 Task: Look for products in the category "Nutritional Oils" from Bulletproof only.
Action: Mouse moved to (329, 163)
Screenshot: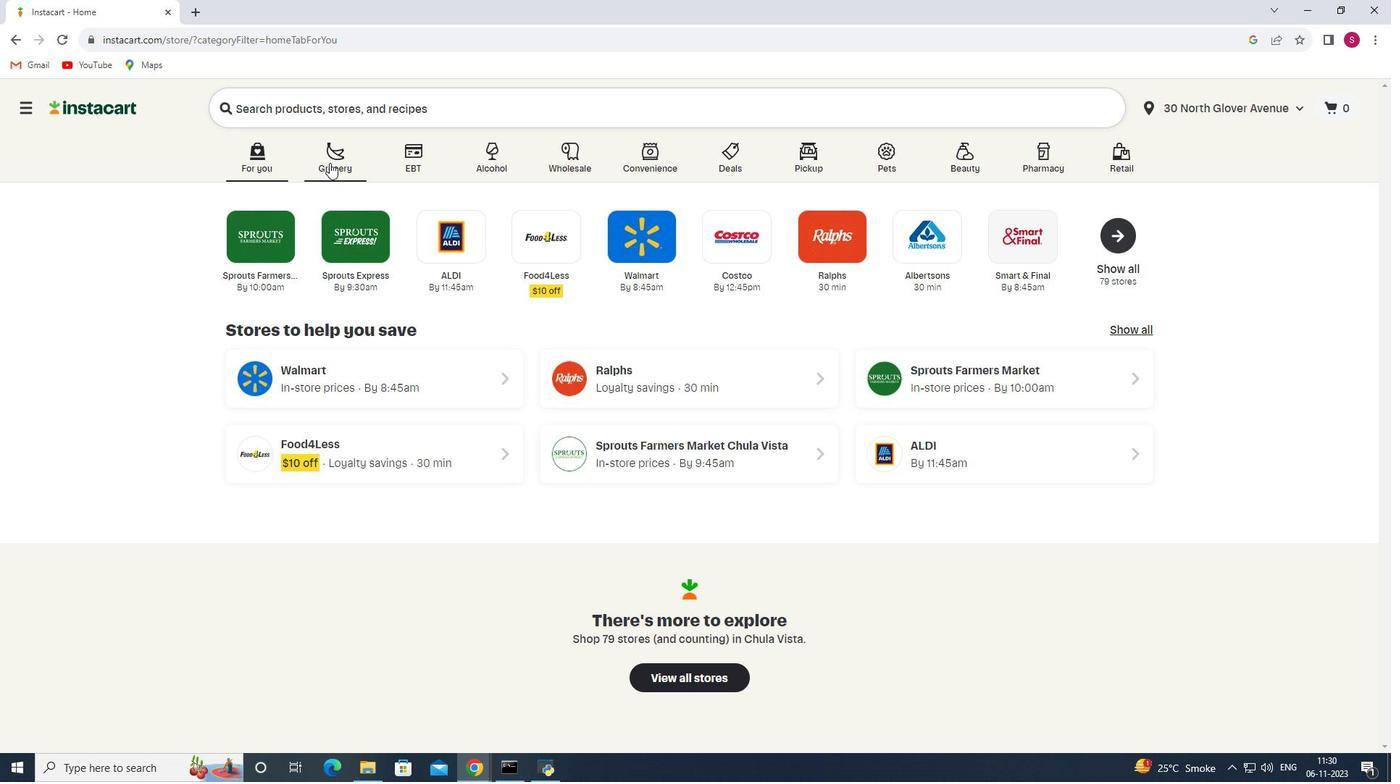 
Action: Mouse pressed left at (329, 163)
Screenshot: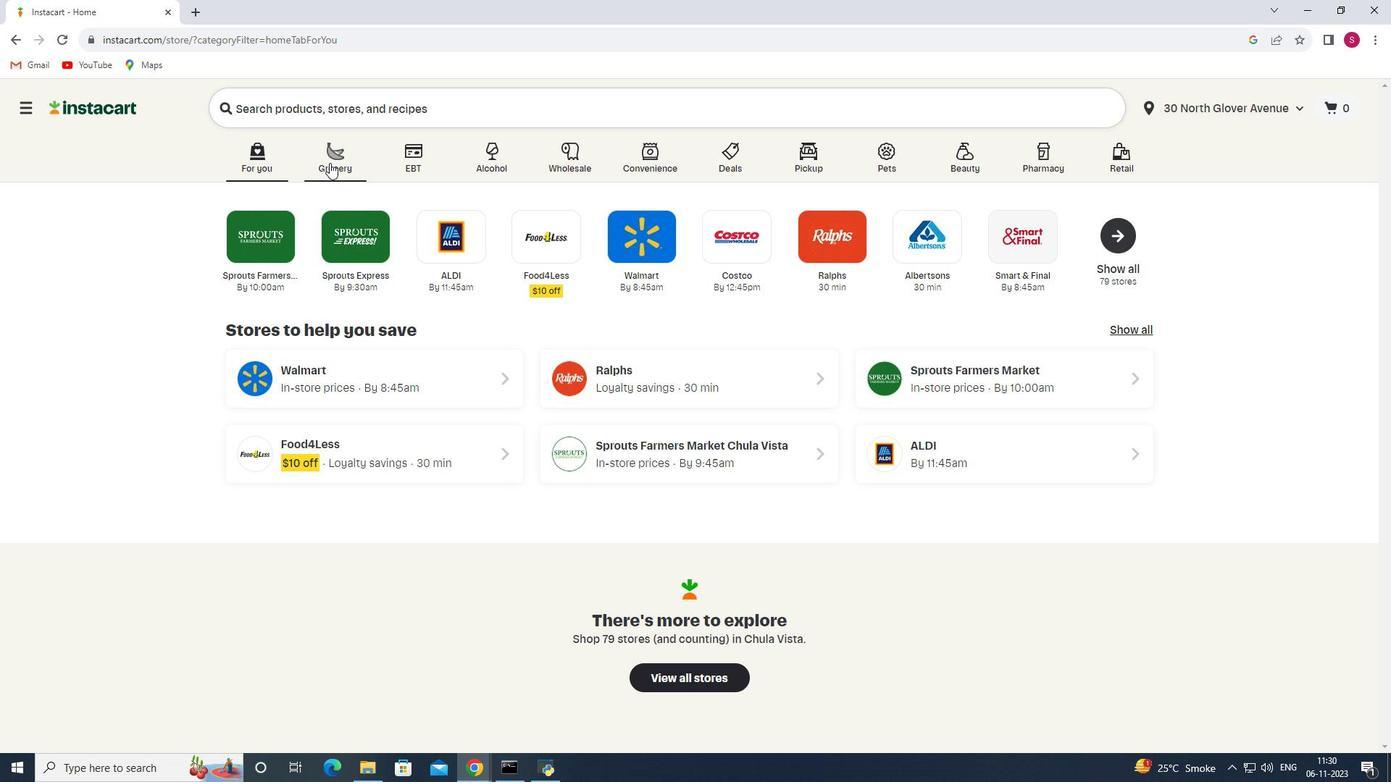 
Action: Mouse moved to (308, 409)
Screenshot: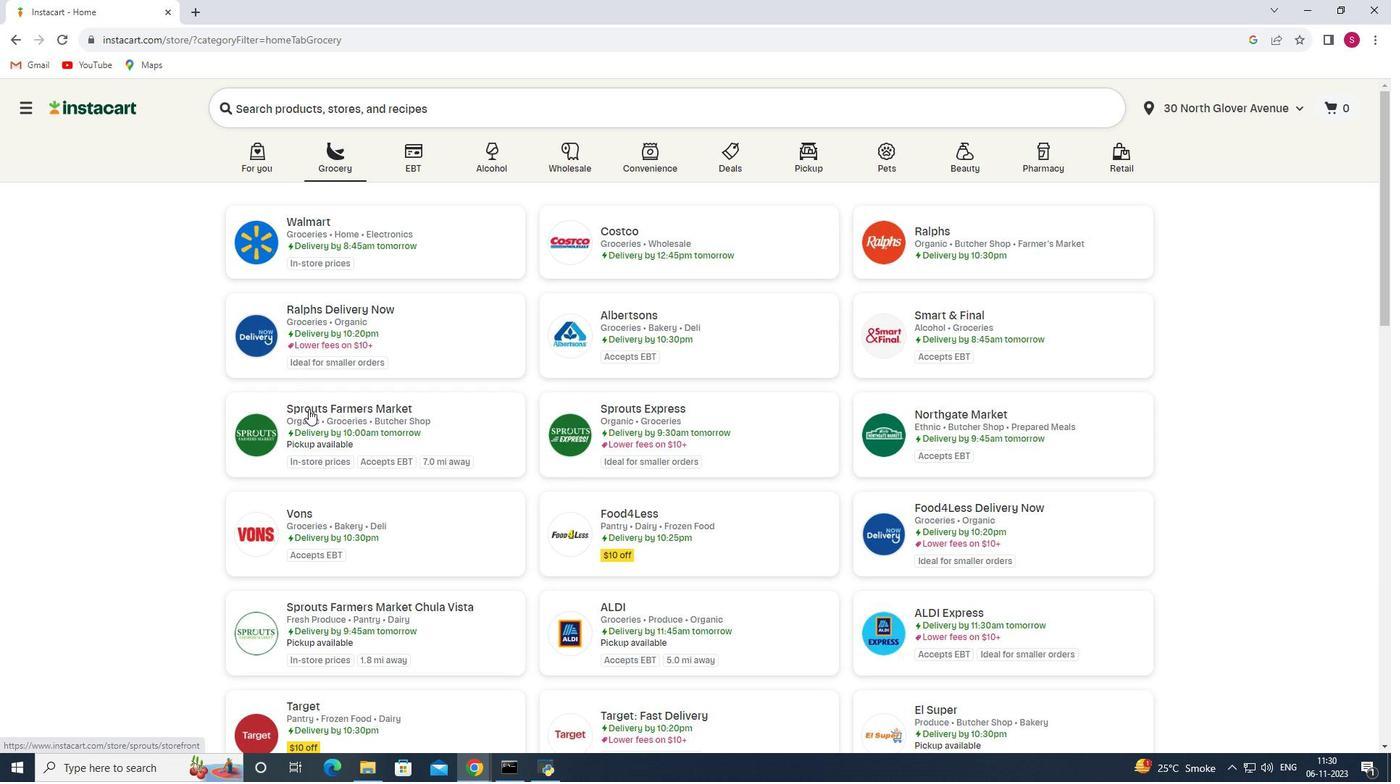 
Action: Mouse pressed left at (308, 409)
Screenshot: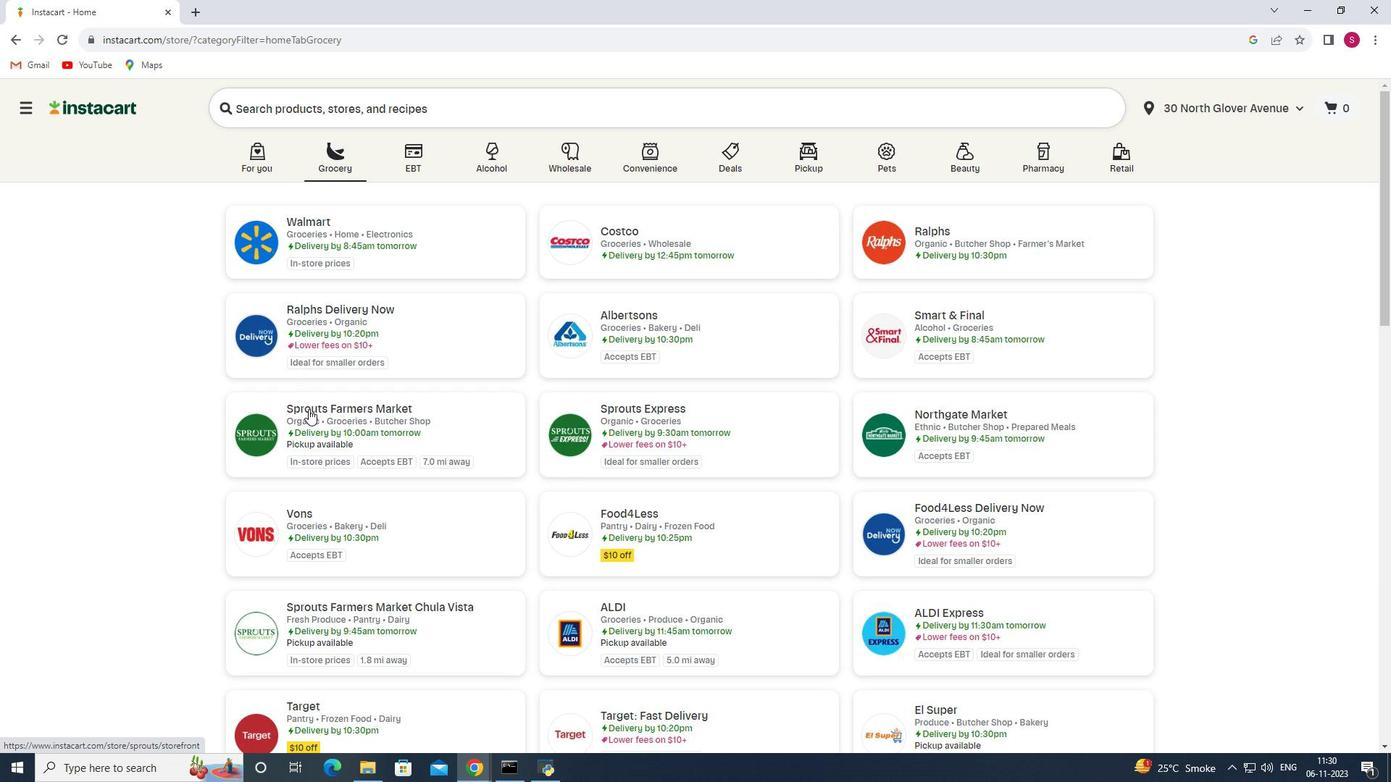 
Action: Mouse moved to (123, 495)
Screenshot: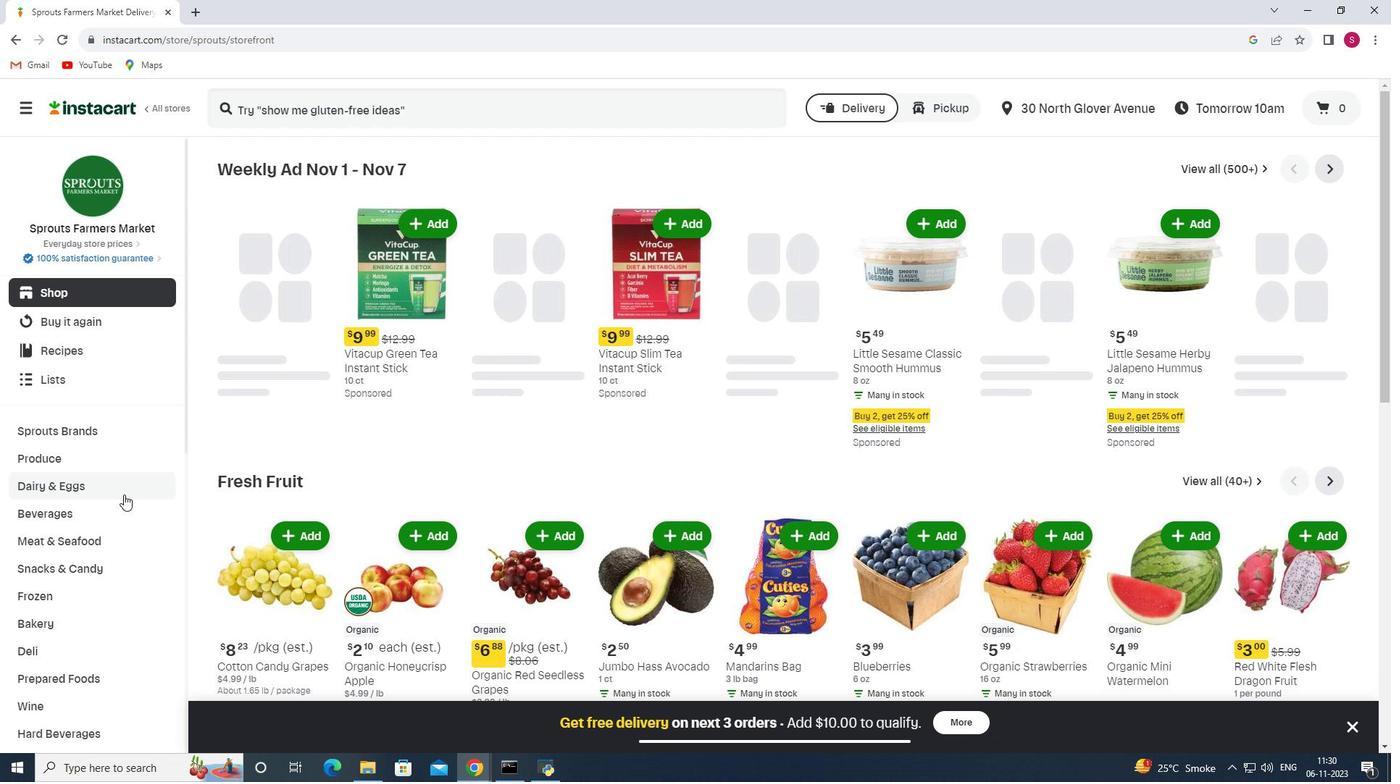 
Action: Mouse scrolled (123, 494) with delta (0, 0)
Screenshot: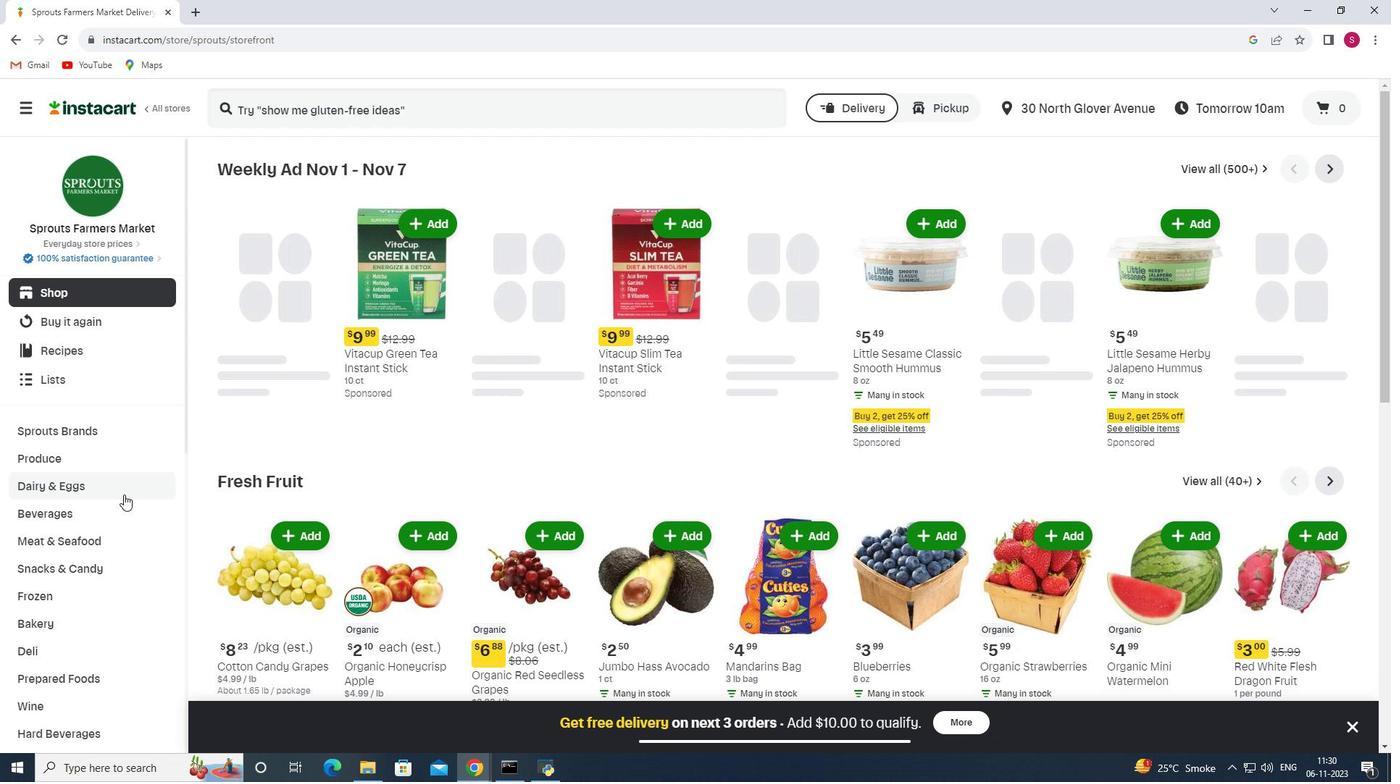 
Action: Mouse scrolled (123, 494) with delta (0, 0)
Screenshot: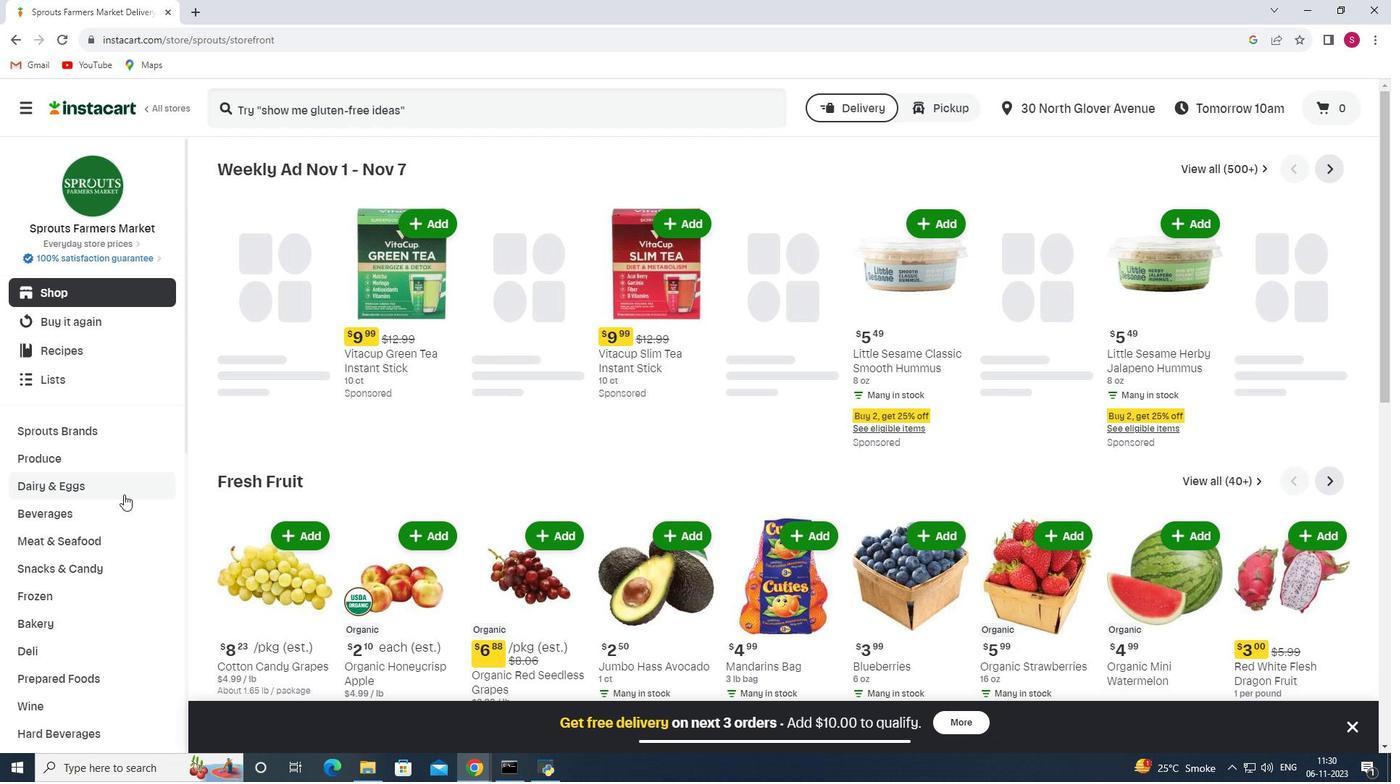 
Action: Mouse scrolled (123, 494) with delta (0, 0)
Screenshot: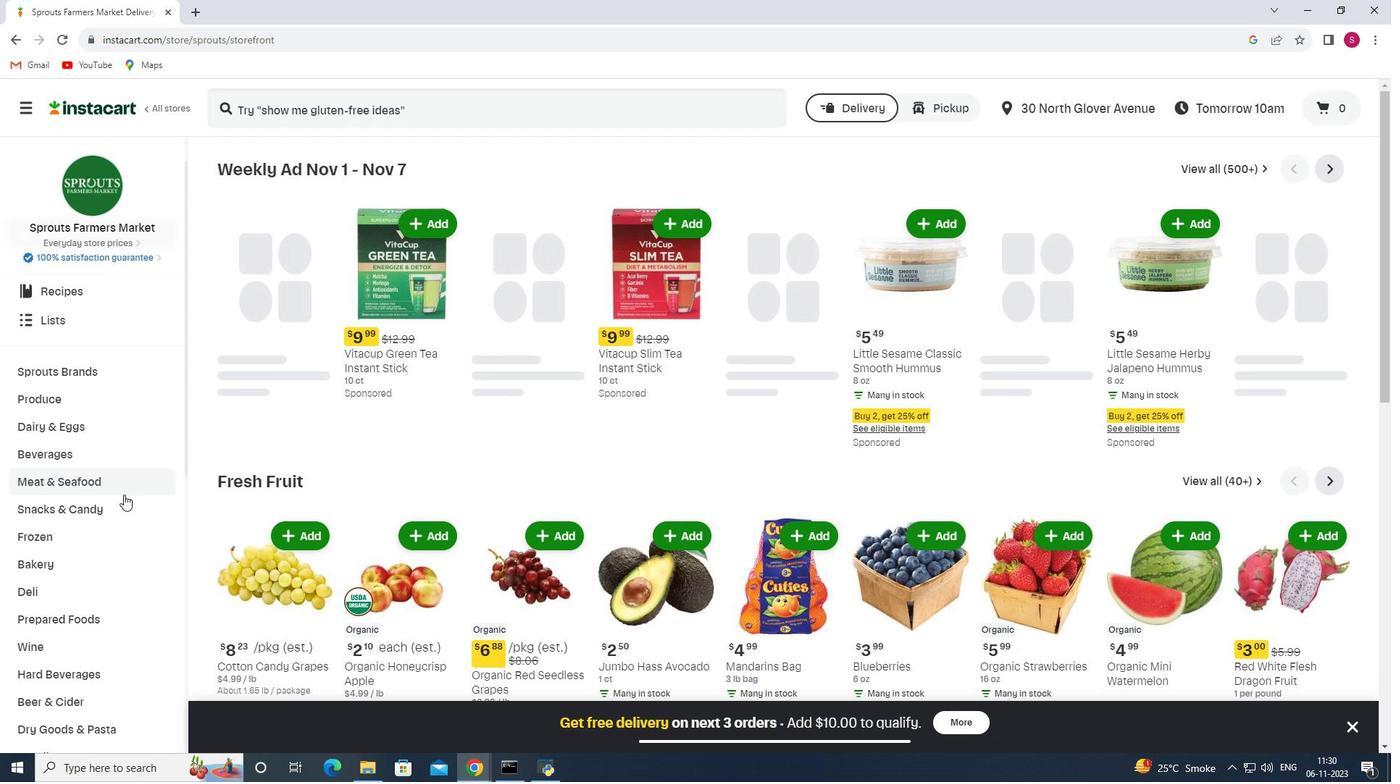 
Action: Mouse moved to (111, 503)
Screenshot: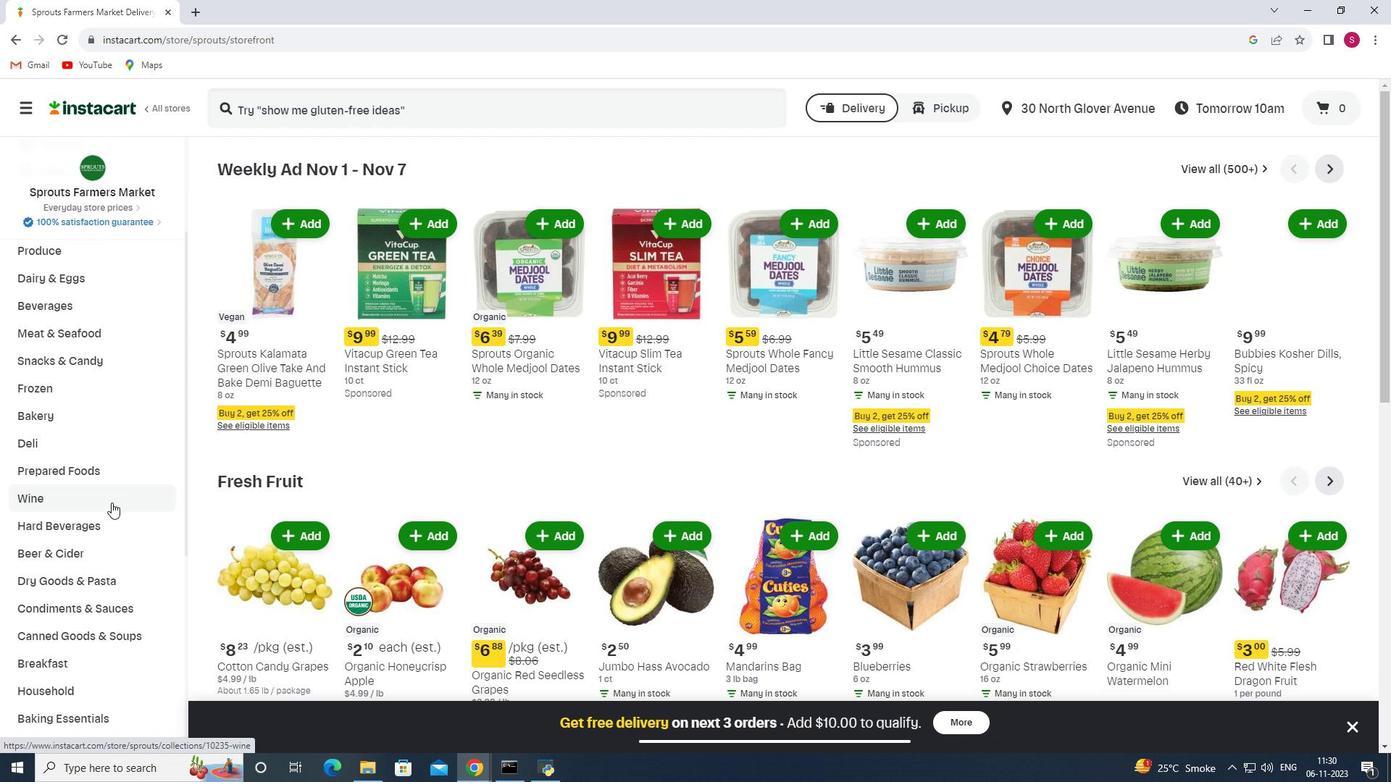 
Action: Mouse scrolled (111, 502) with delta (0, 0)
Screenshot: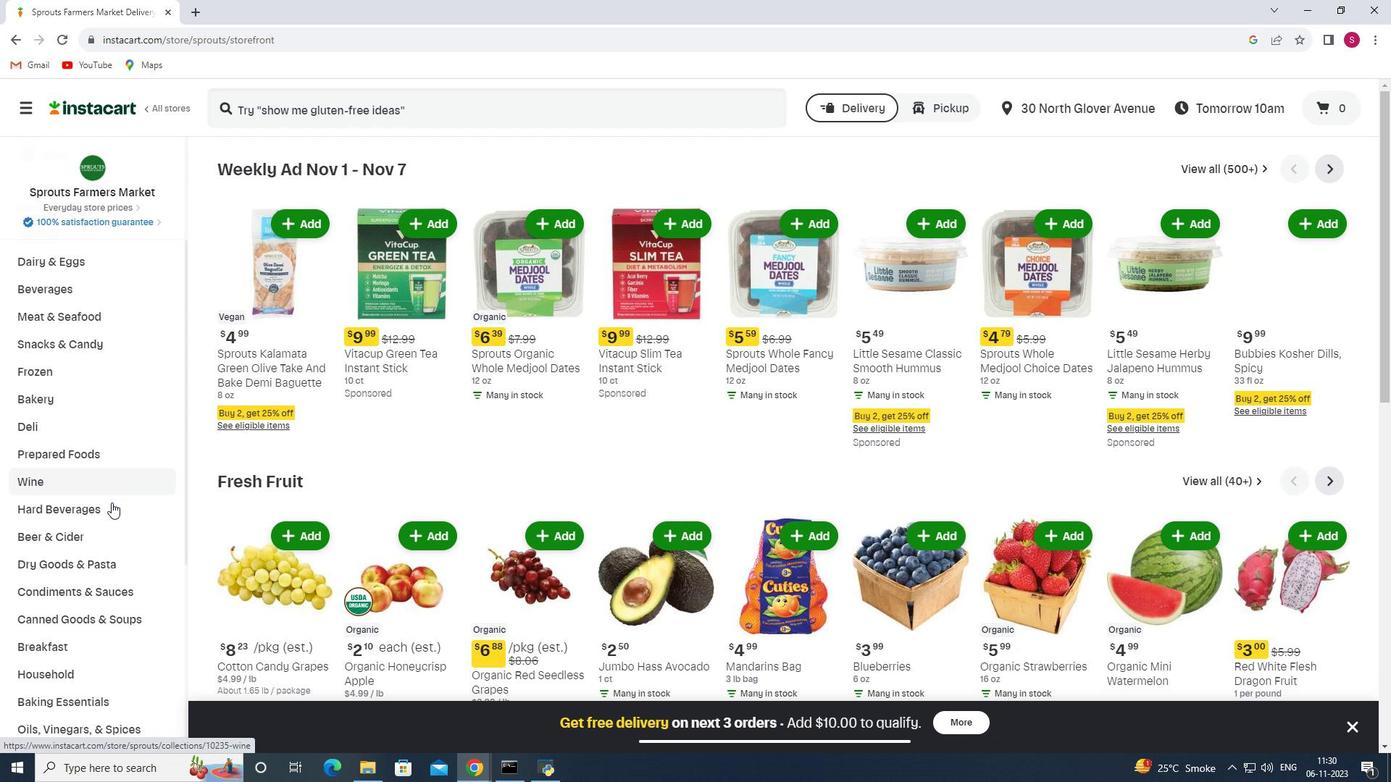 
Action: Mouse scrolled (111, 502) with delta (0, 0)
Screenshot: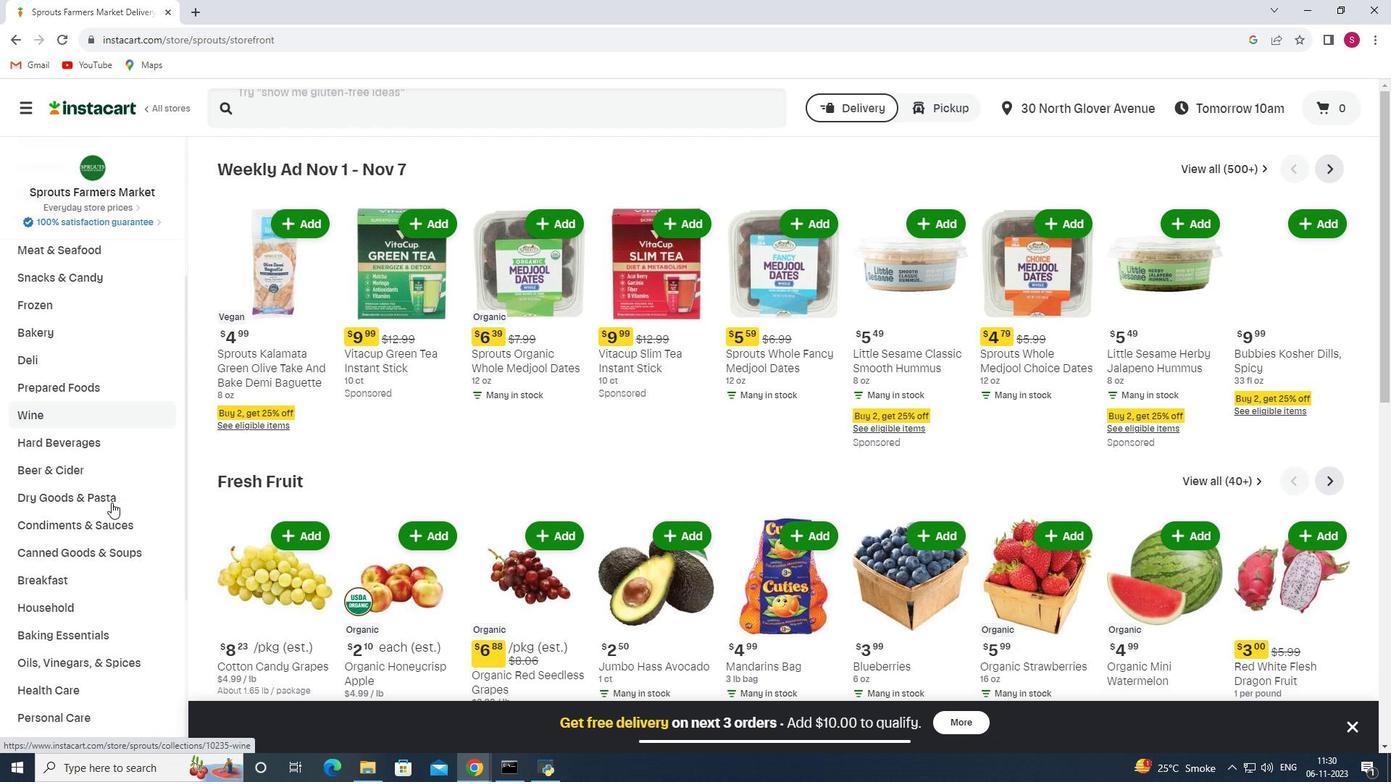 
Action: Mouse moved to (109, 514)
Screenshot: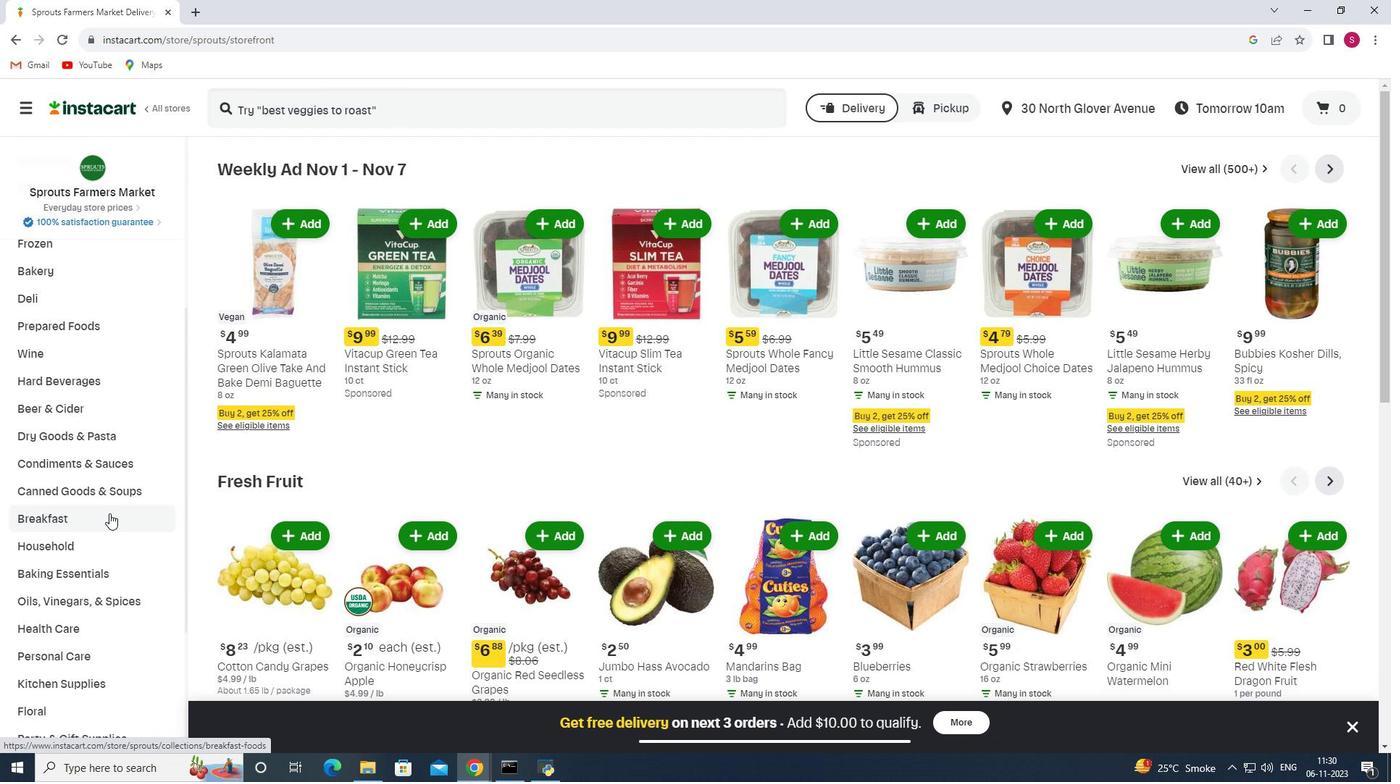 
Action: Mouse scrolled (109, 513) with delta (0, 0)
Screenshot: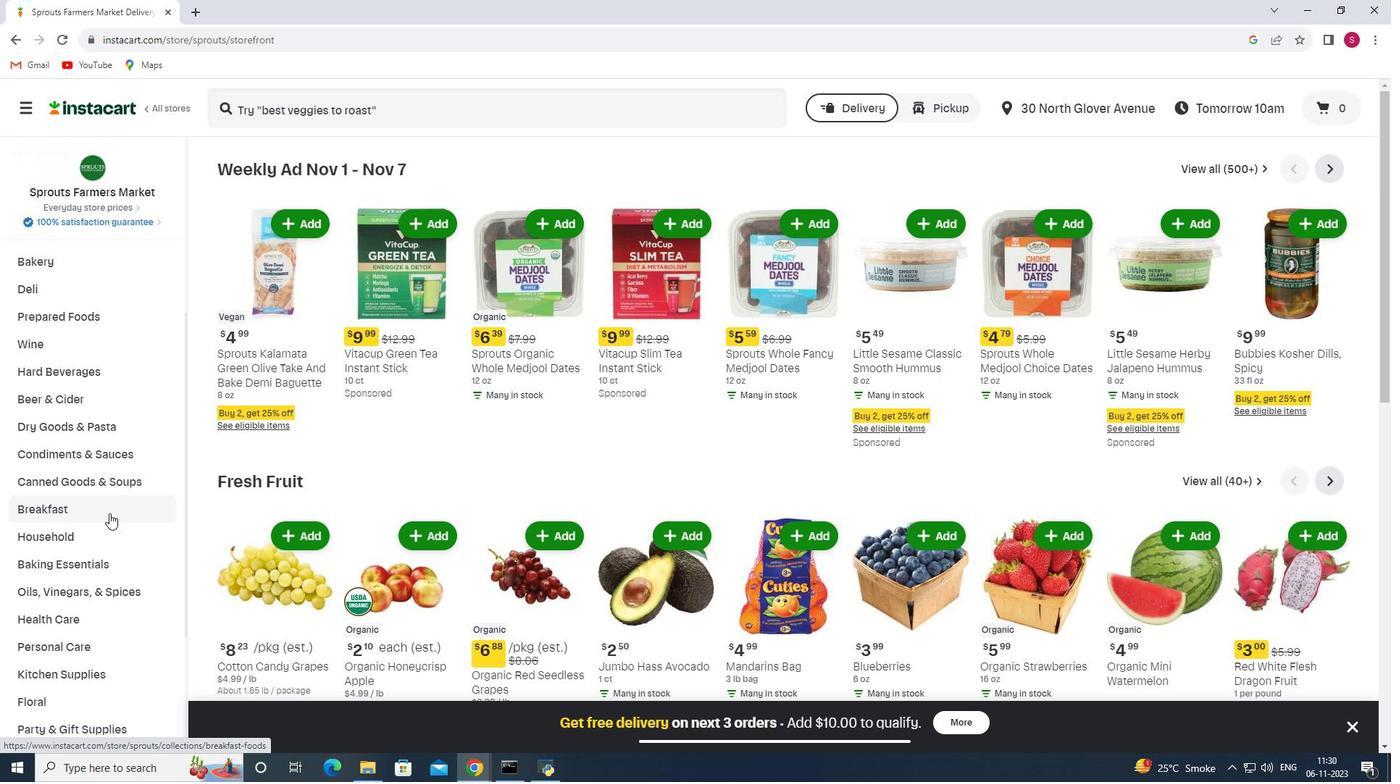 
Action: Mouse scrolled (109, 513) with delta (0, 0)
Screenshot: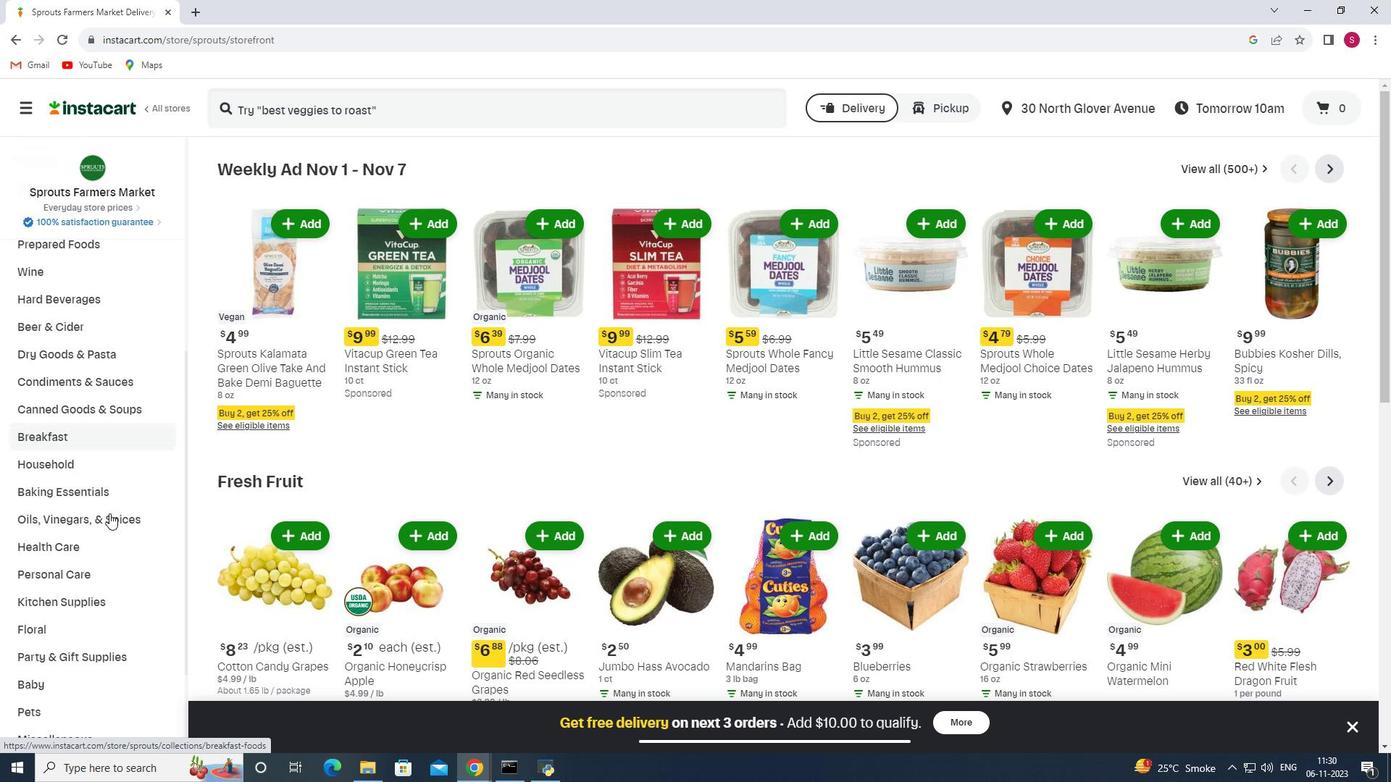 
Action: Mouse moved to (84, 485)
Screenshot: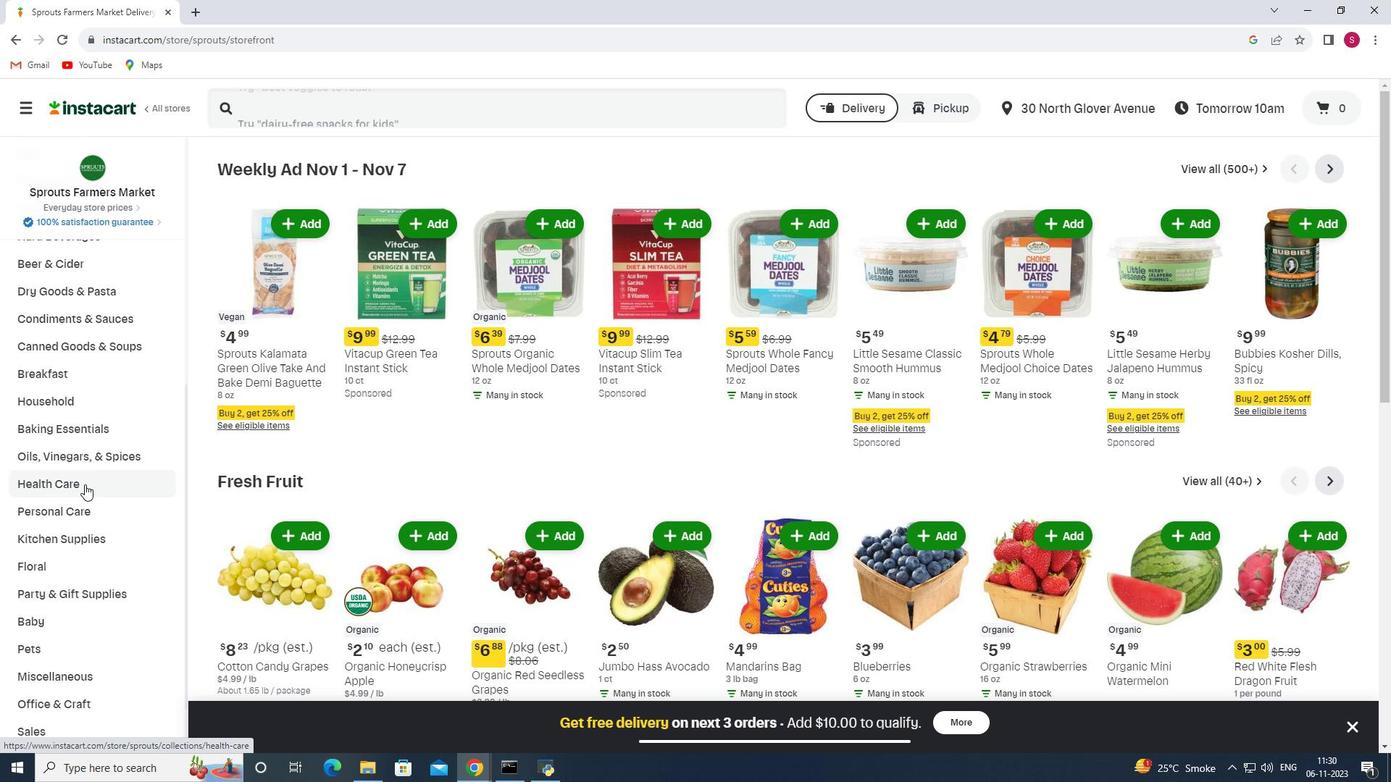 
Action: Mouse pressed left at (84, 485)
Screenshot: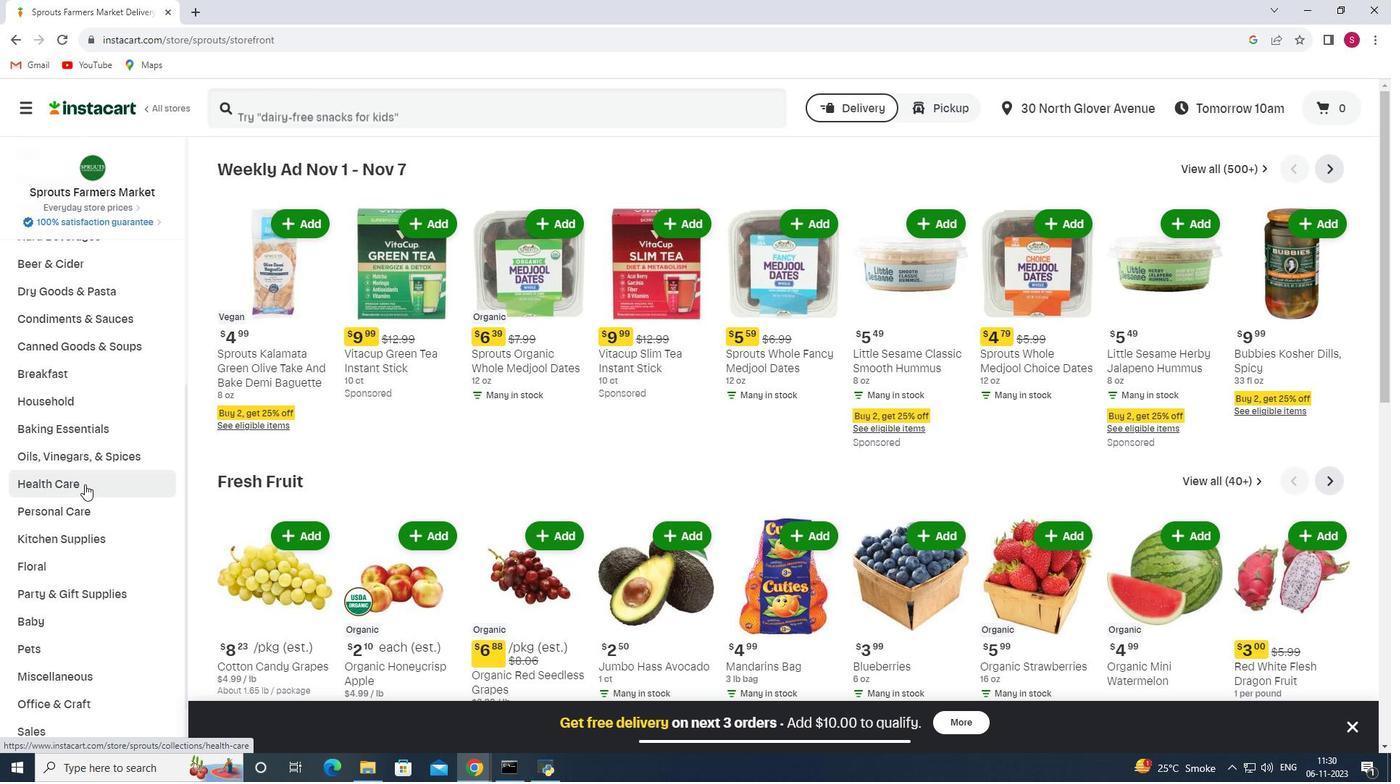 
Action: Mouse moved to (527, 201)
Screenshot: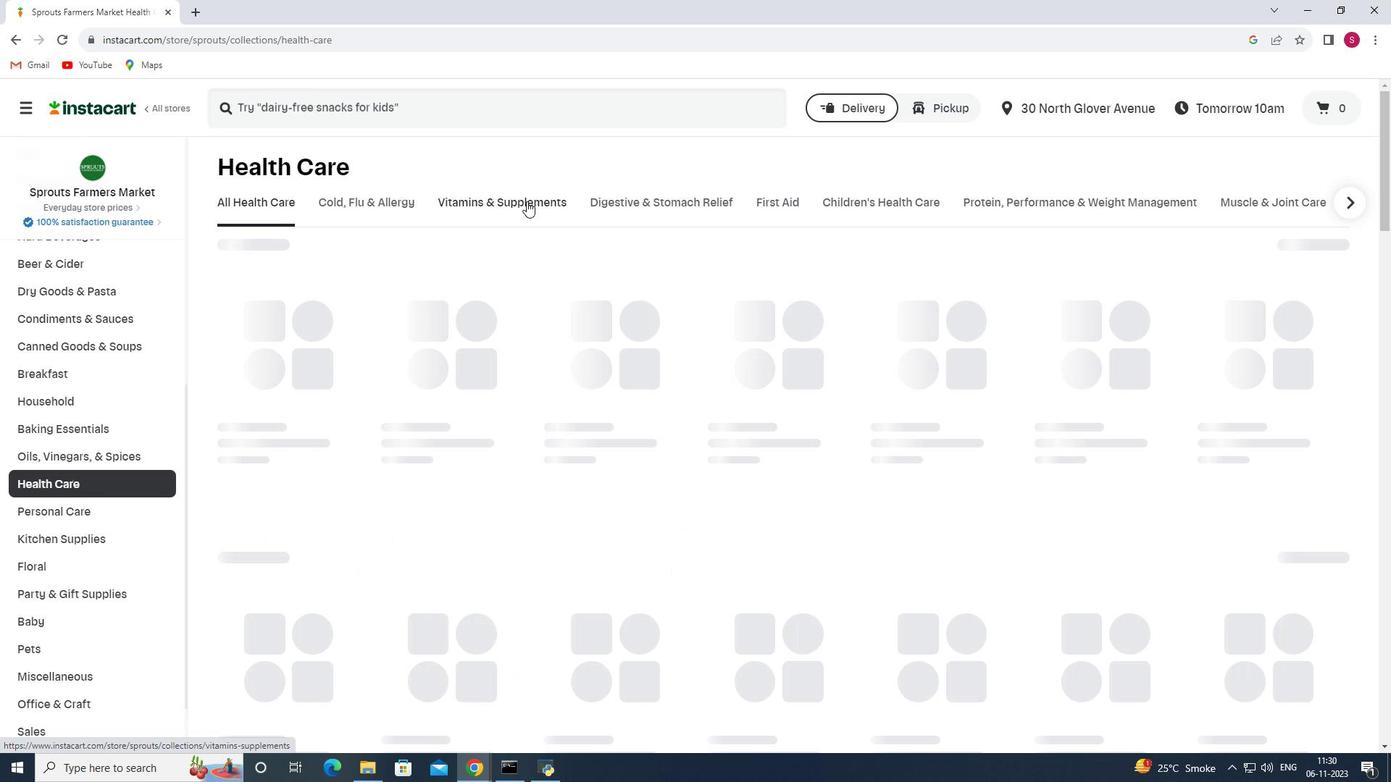 
Action: Mouse pressed left at (527, 201)
Screenshot: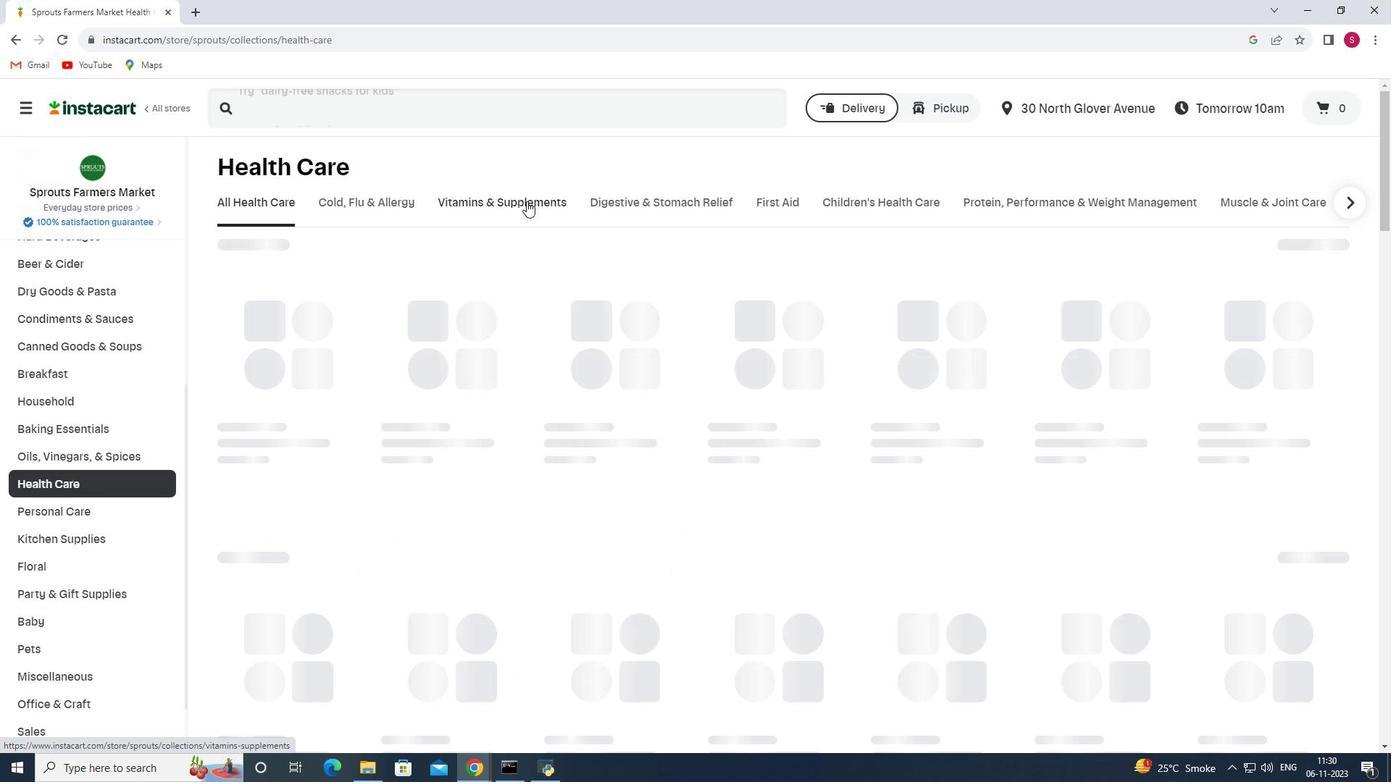 
Action: Mouse moved to (1016, 273)
Screenshot: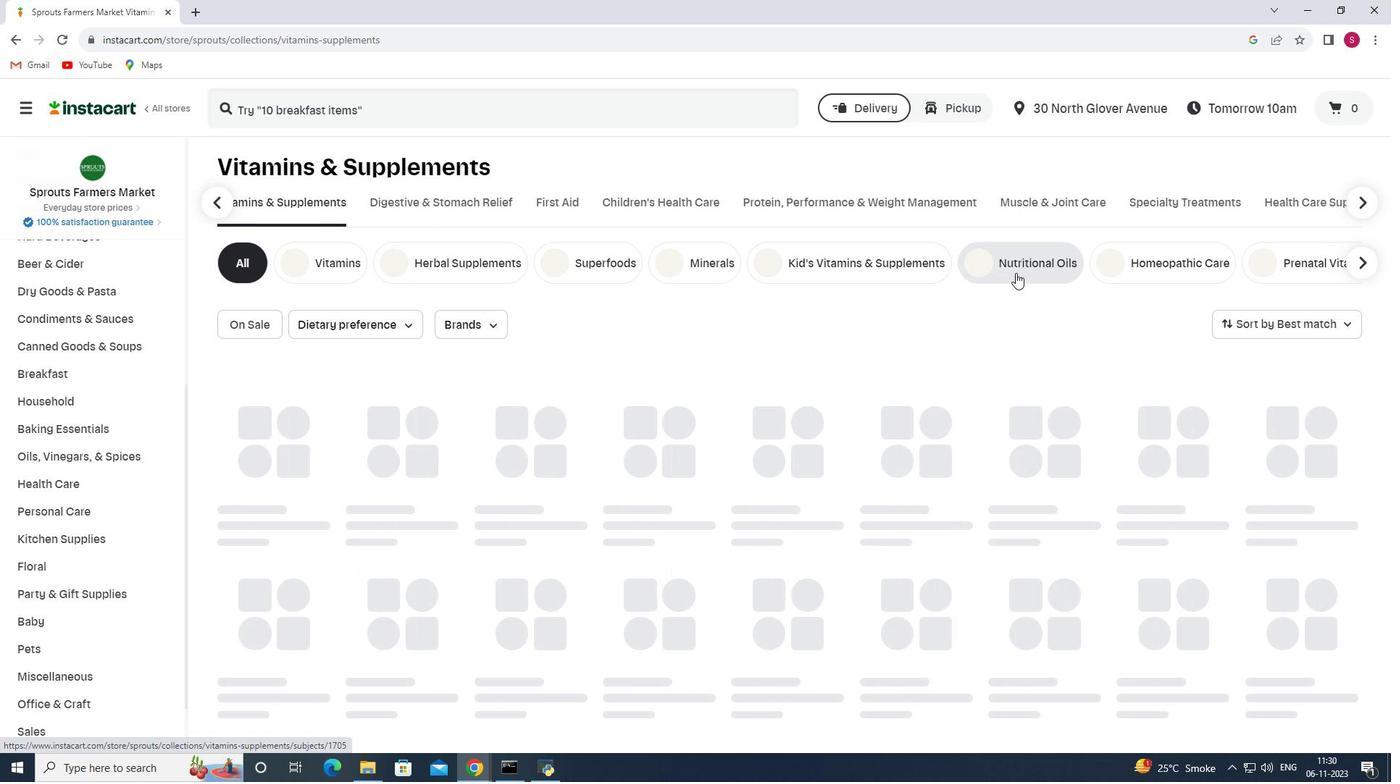 
Action: Mouse pressed left at (1016, 273)
Screenshot: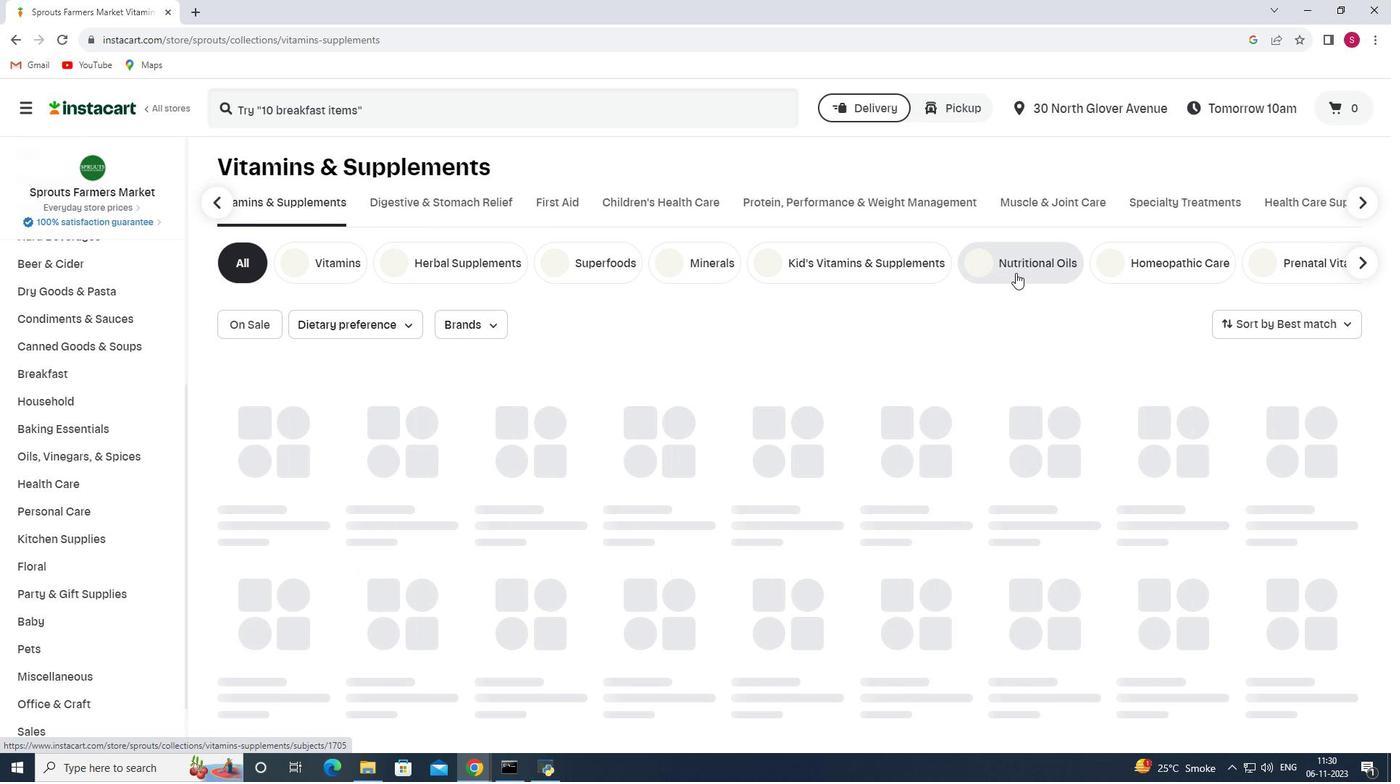 
Action: Mouse moved to (350, 326)
Screenshot: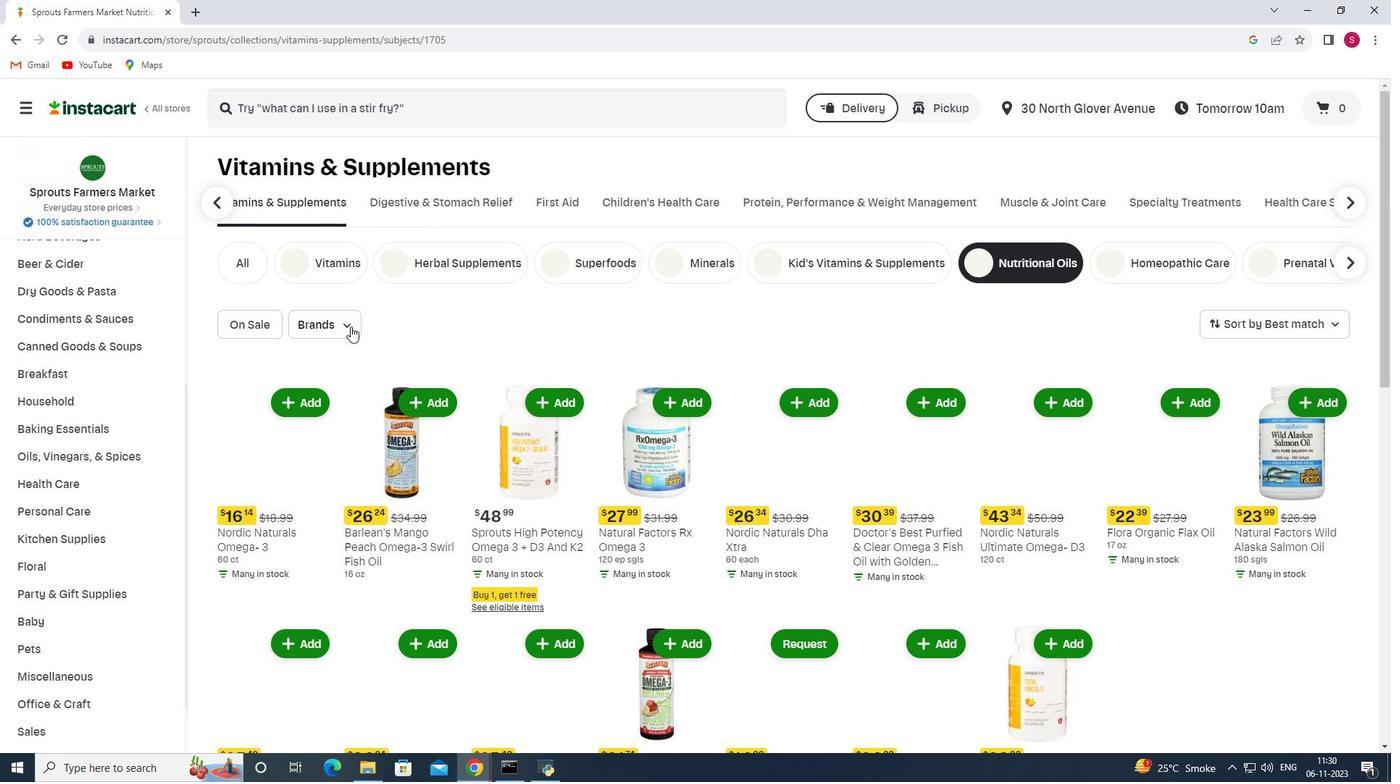 
Action: Mouse pressed left at (350, 326)
Screenshot: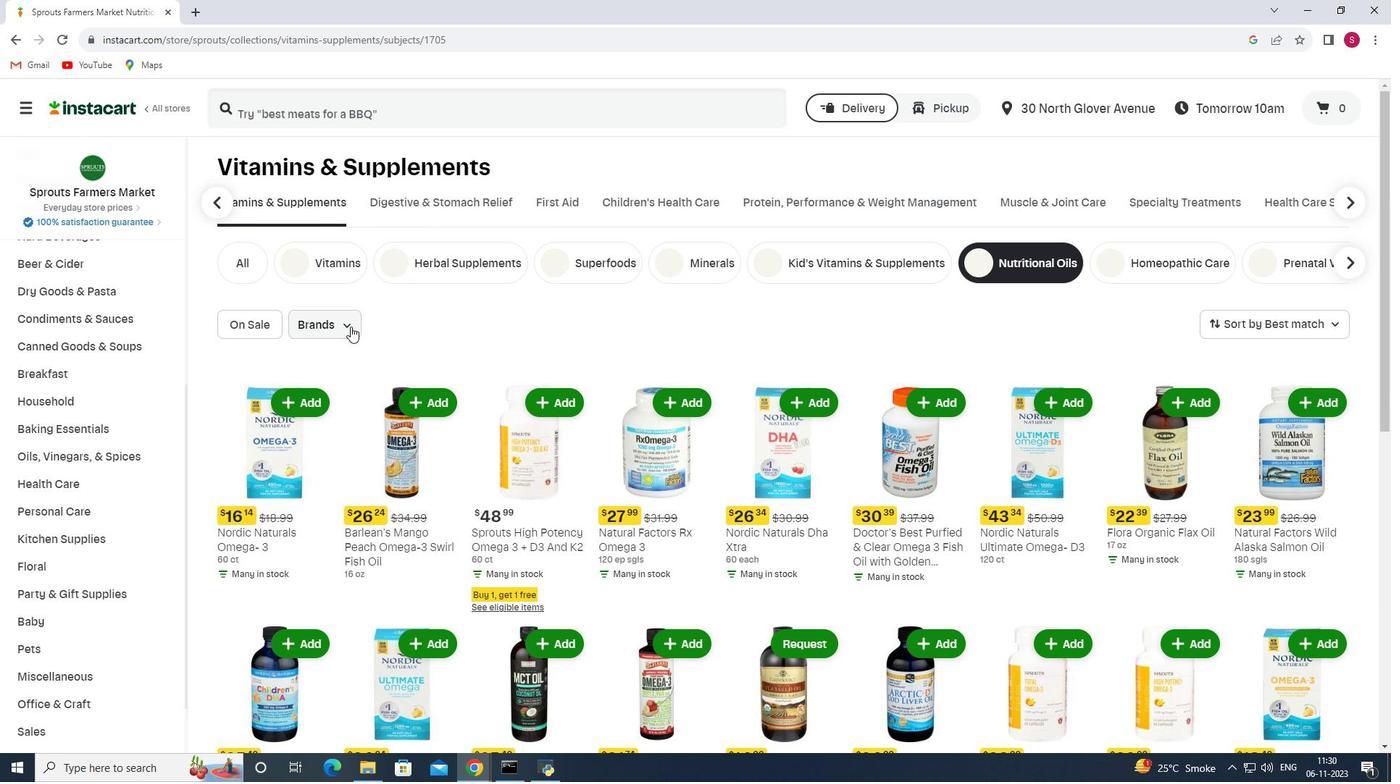 
Action: Mouse moved to (367, 411)
Screenshot: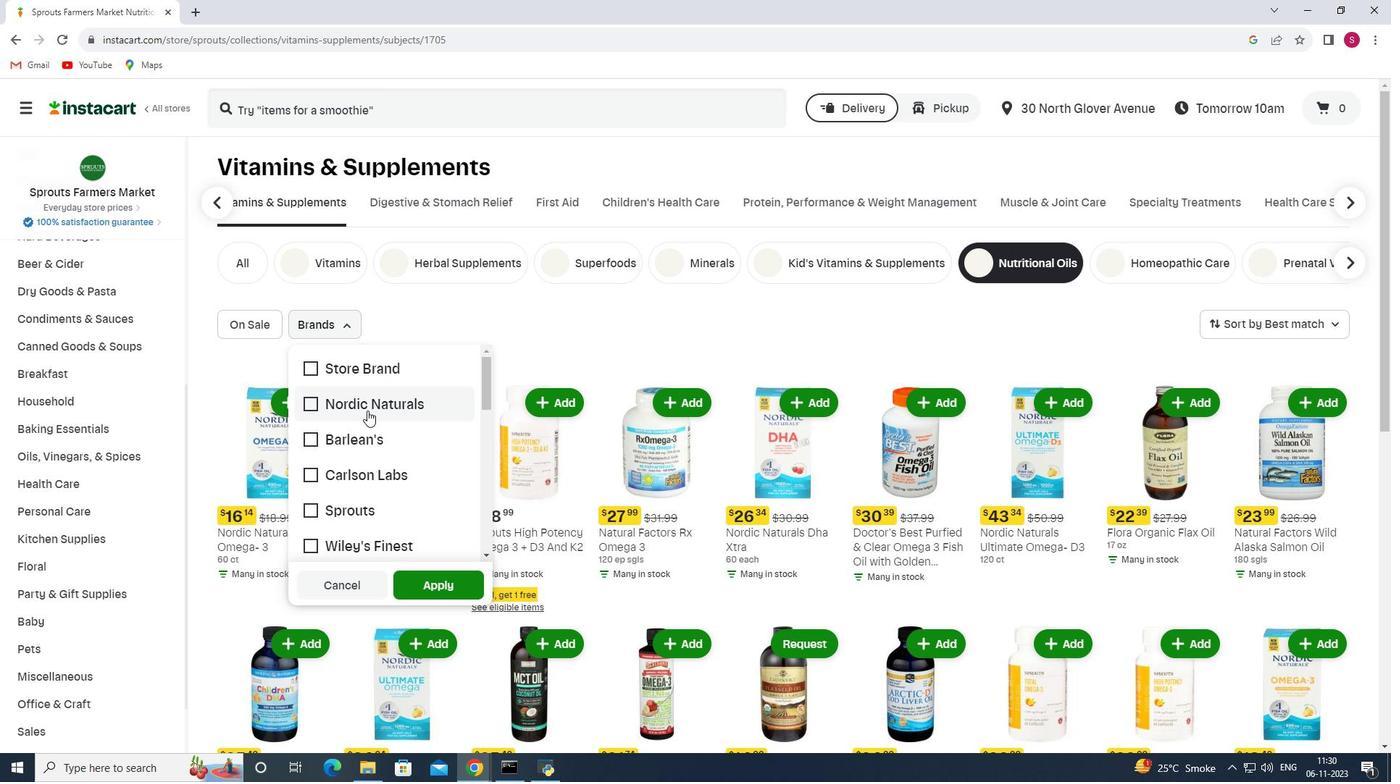 
Action: Mouse scrolled (367, 410) with delta (0, 0)
Screenshot: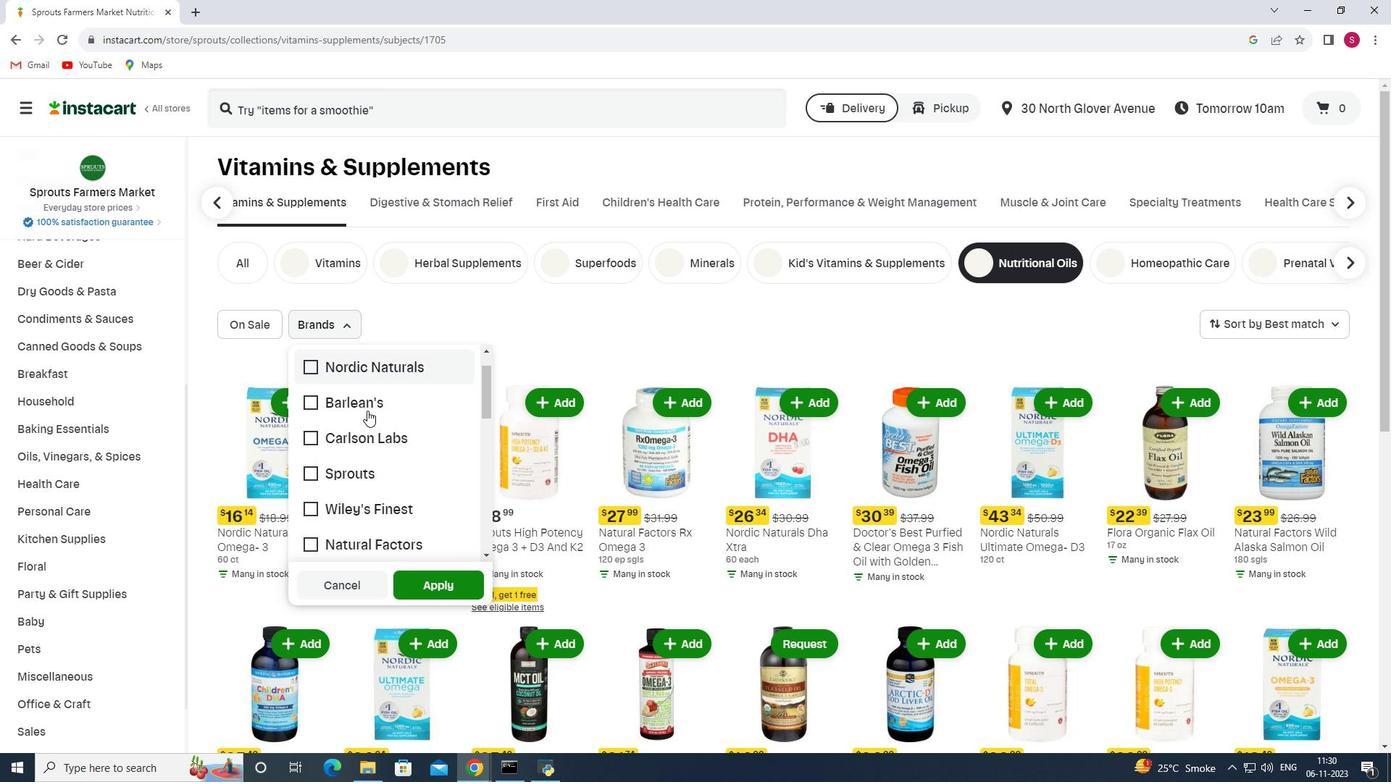 
Action: Mouse scrolled (367, 410) with delta (0, 0)
Screenshot: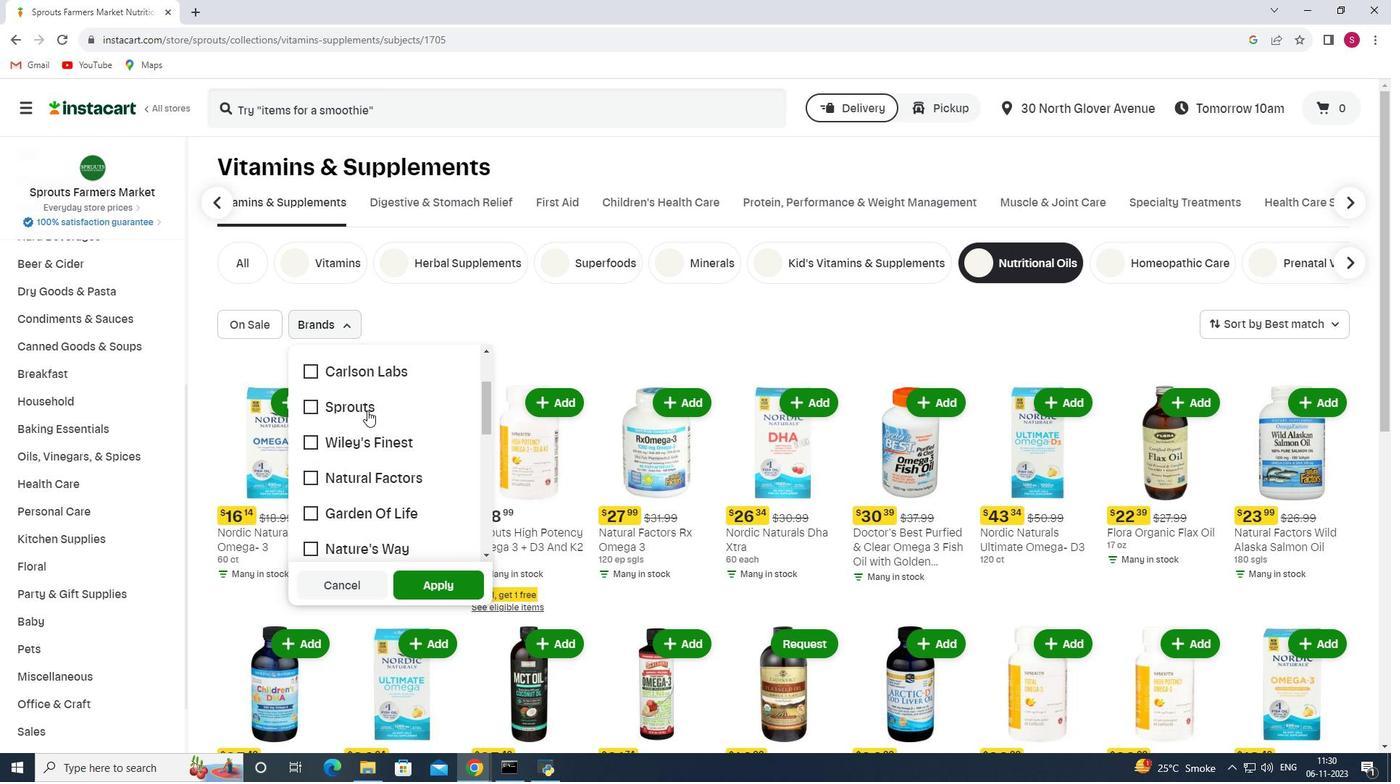 
Action: Mouse scrolled (367, 411) with delta (0, 0)
Screenshot: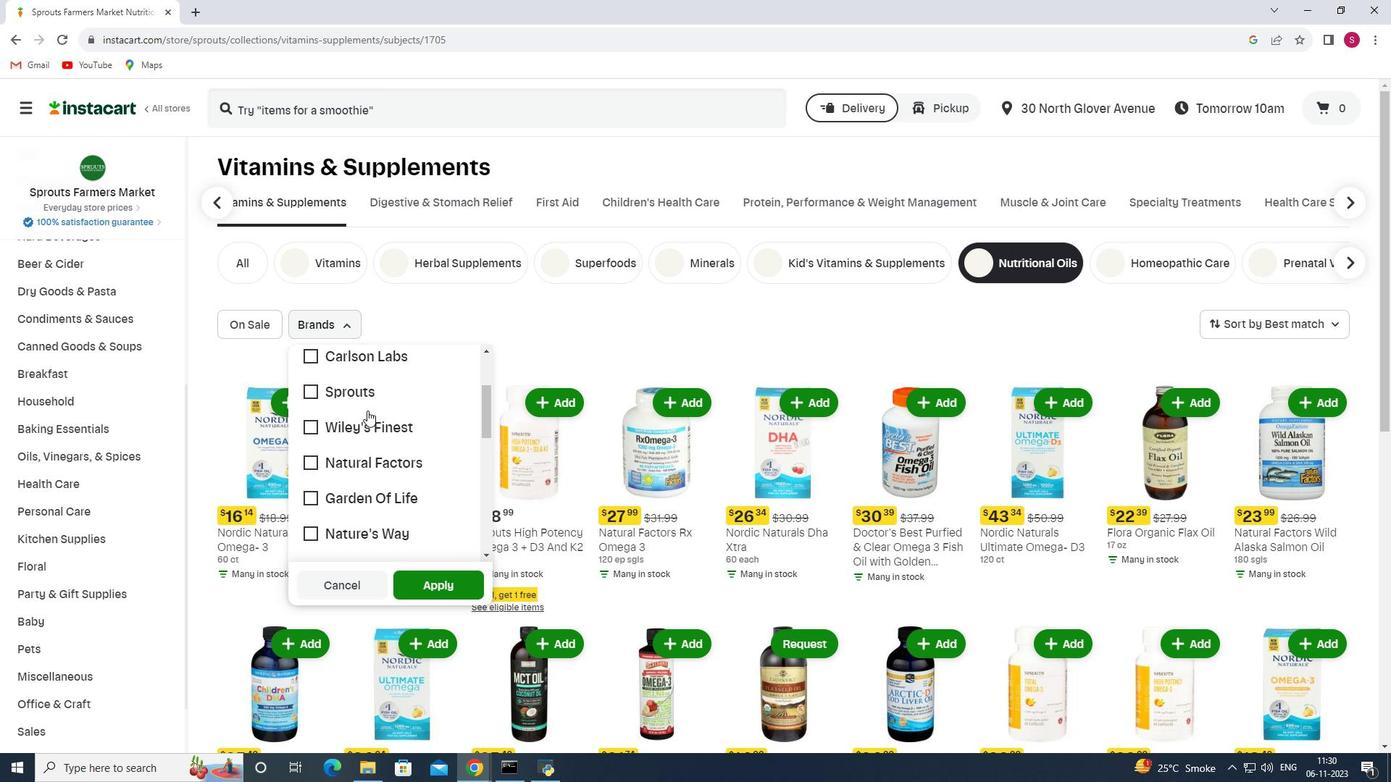 
Action: Mouse scrolled (367, 410) with delta (0, 0)
Screenshot: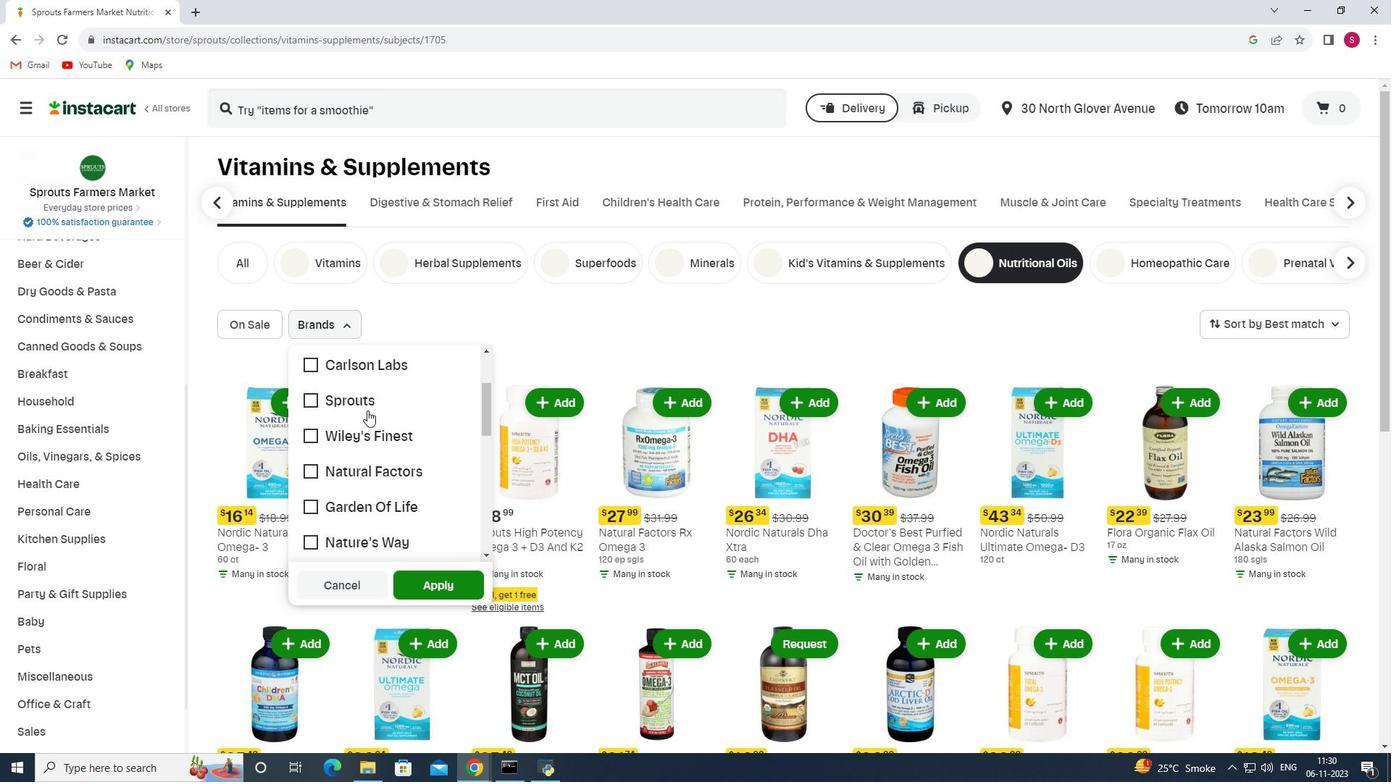 
Action: Mouse scrolled (367, 410) with delta (0, 0)
Screenshot: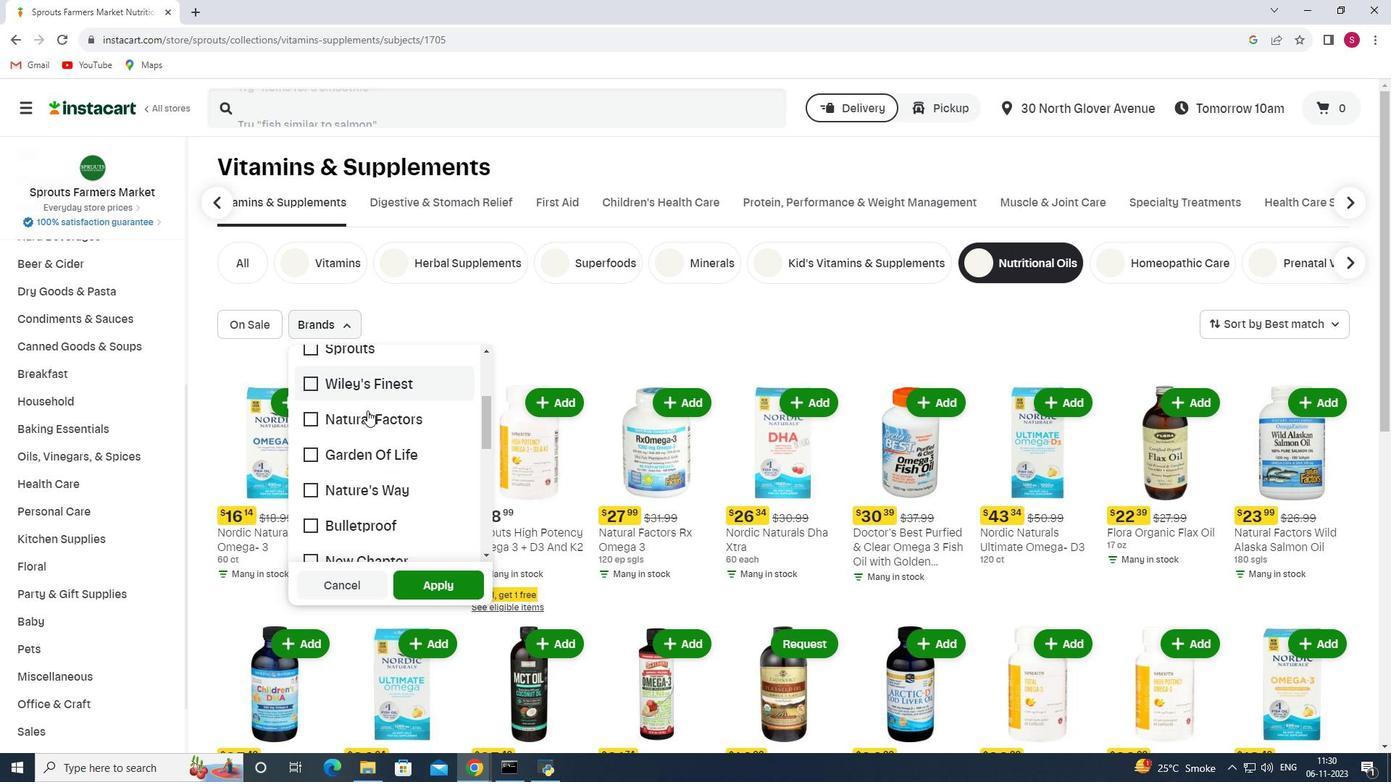 
Action: Mouse moved to (315, 471)
Screenshot: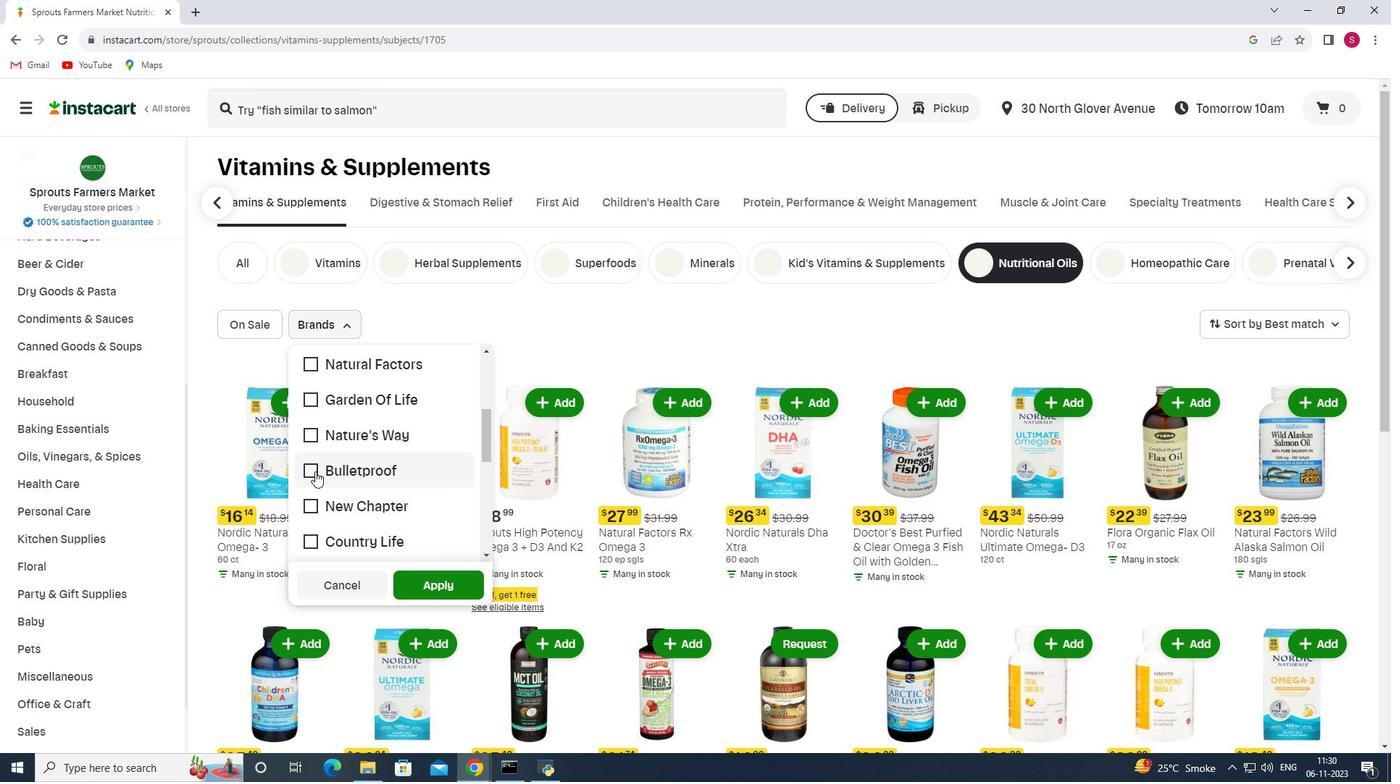 
Action: Mouse pressed left at (315, 471)
Screenshot: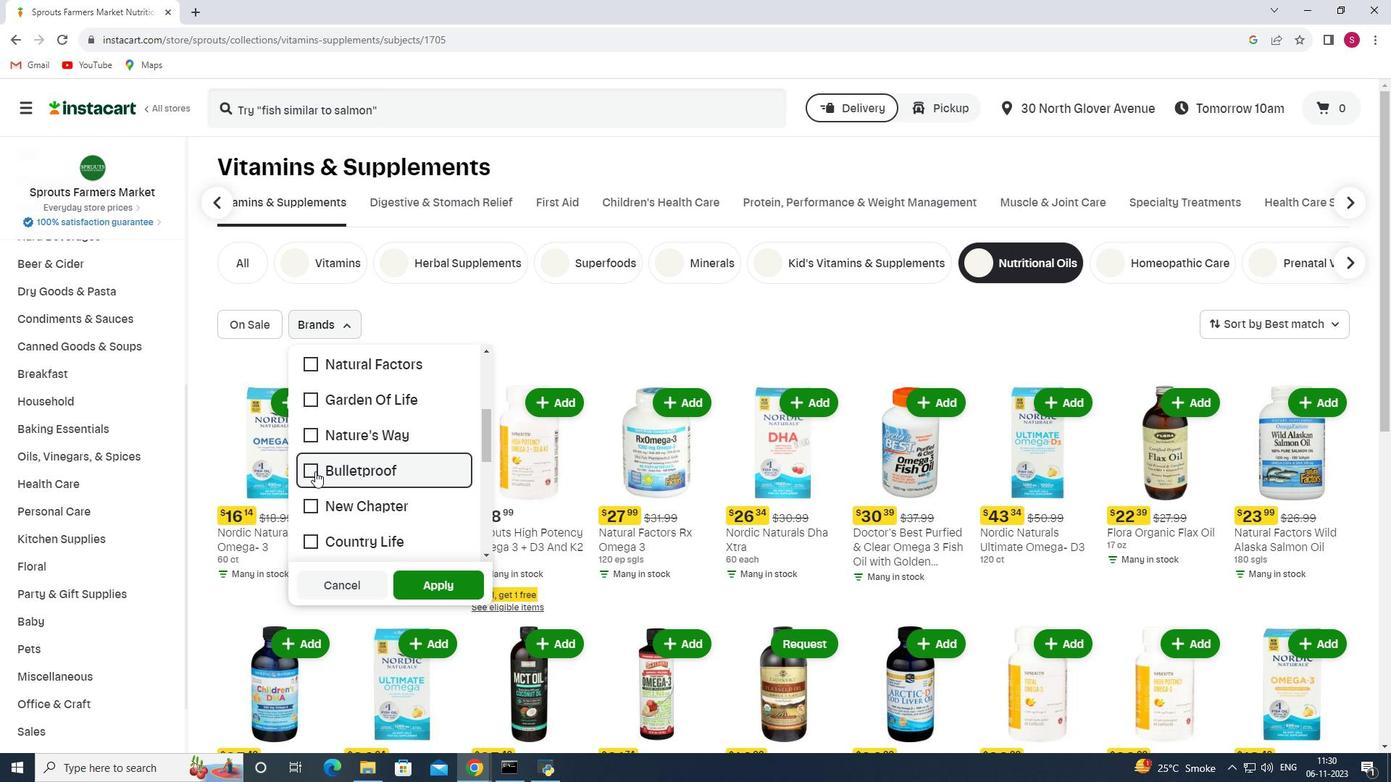 
Action: Mouse moved to (433, 579)
Screenshot: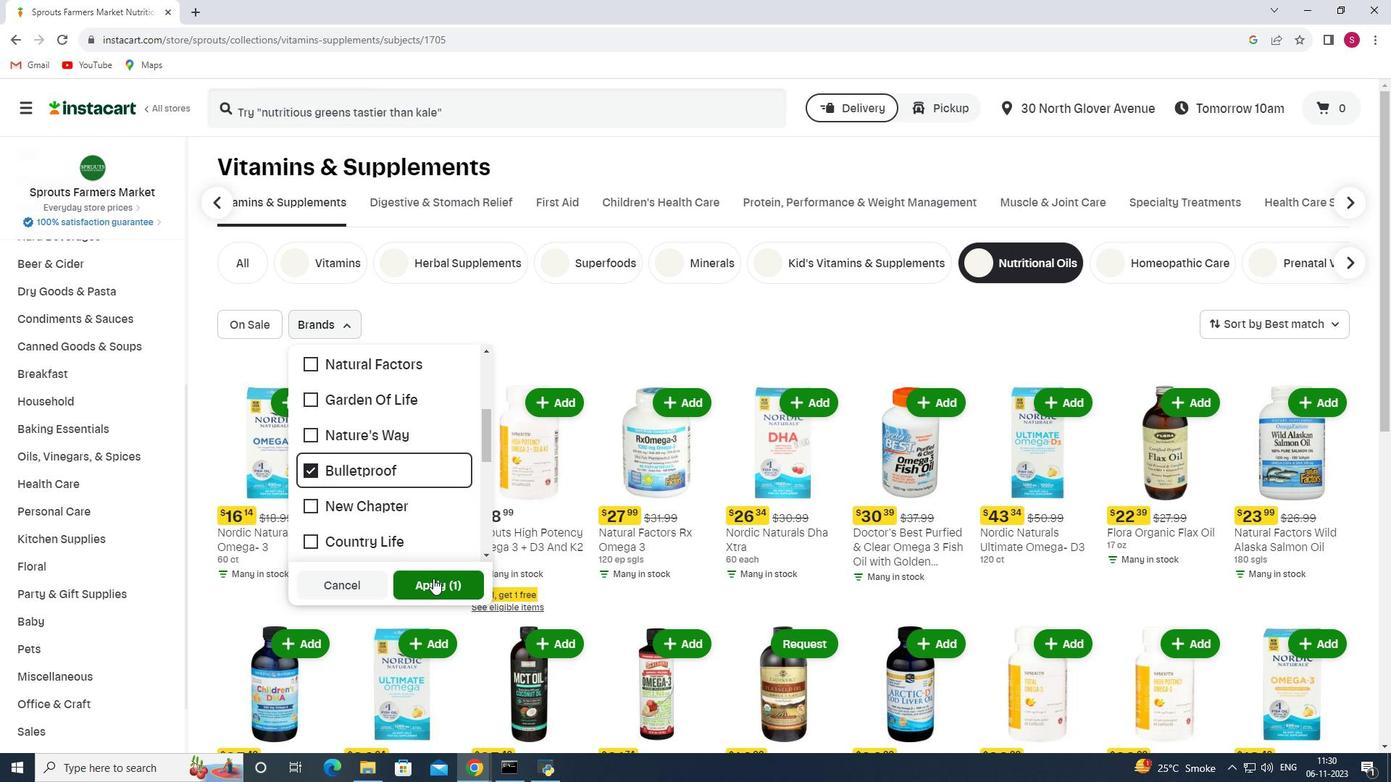
Action: Mouse pressed left at (433, 579)
Screenshot: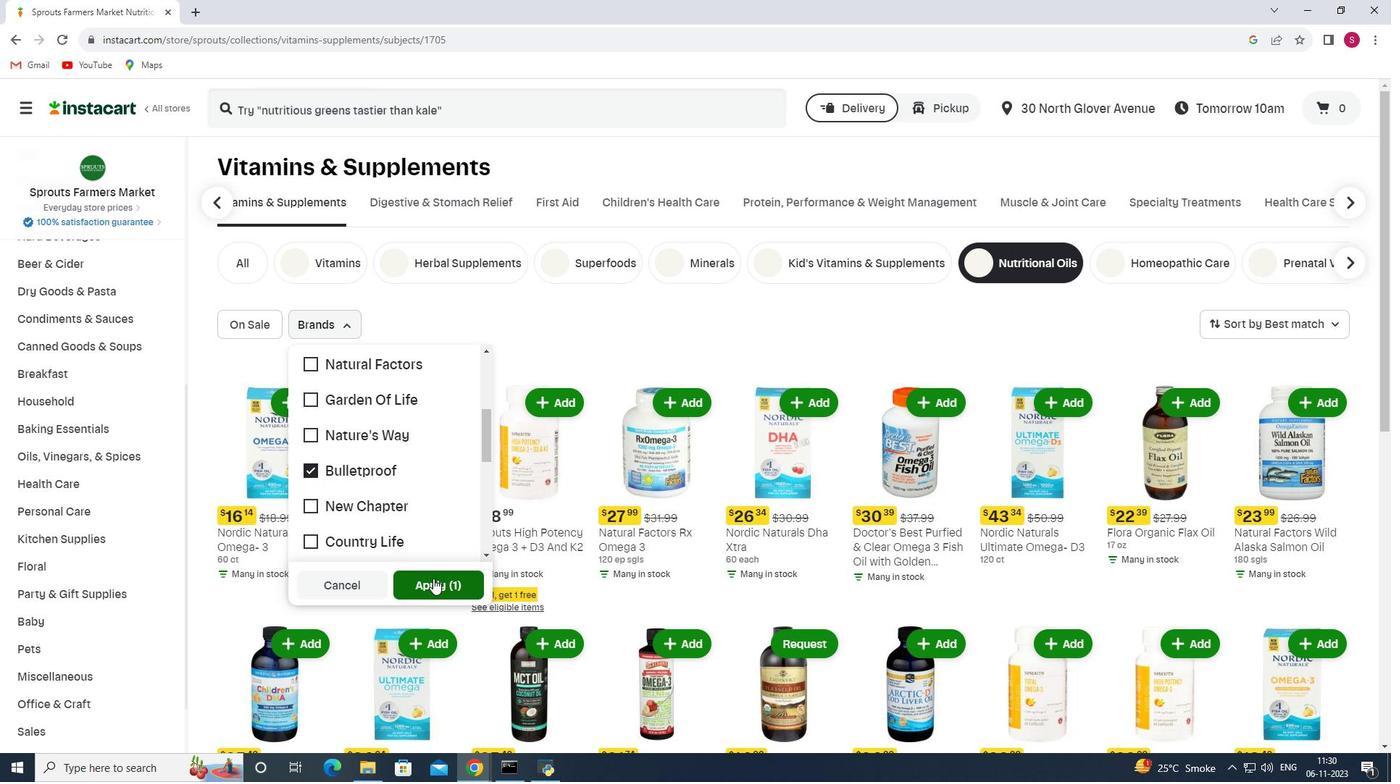 
